 Task: Add Sprouts Organic Black Tea to the cart.
Action: Mouse pressed left at (17, 86)
Screenshot: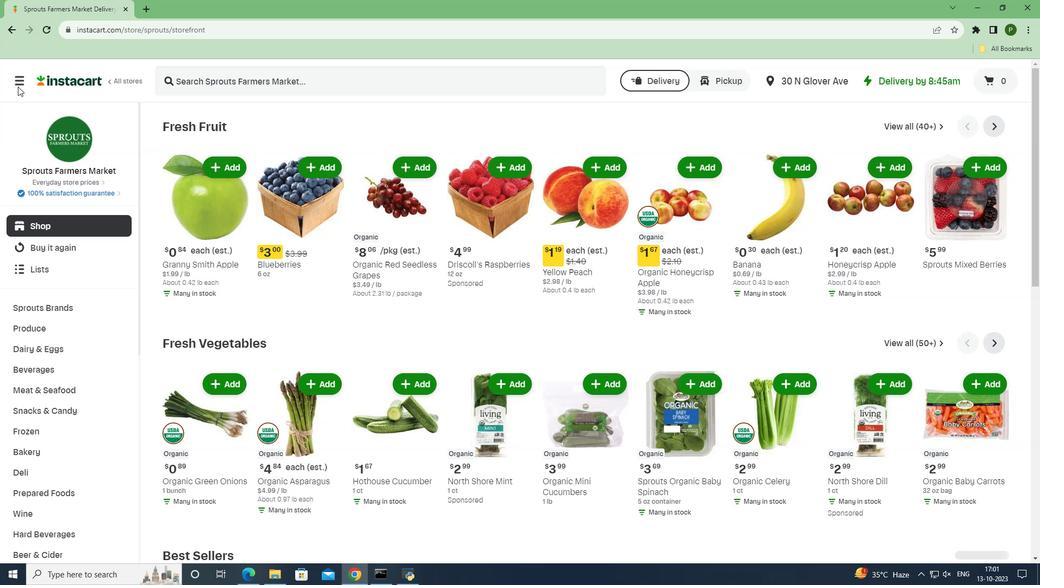 
Action: Mouse moved to (50, 277)
Screenshot: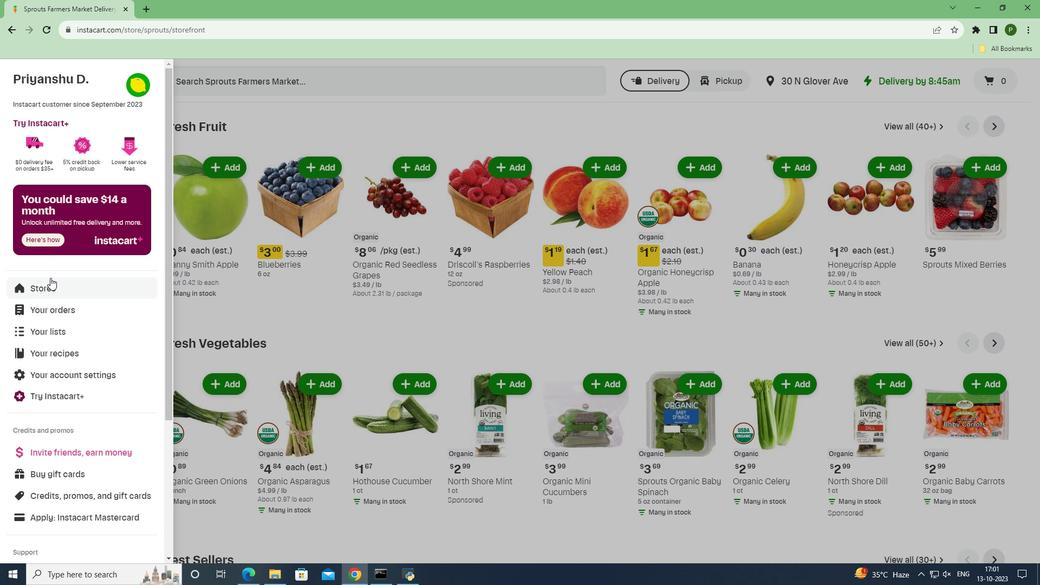 
Action: Mouse pressed left at (50, 277)
Screenshot: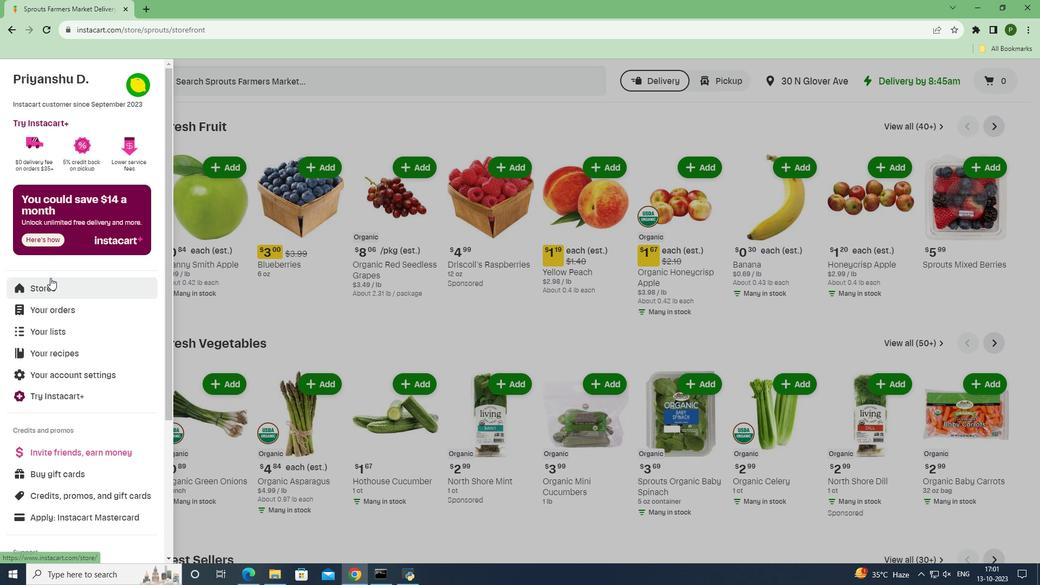 
Action: Mouse moved to (241, 127)
Screenshot: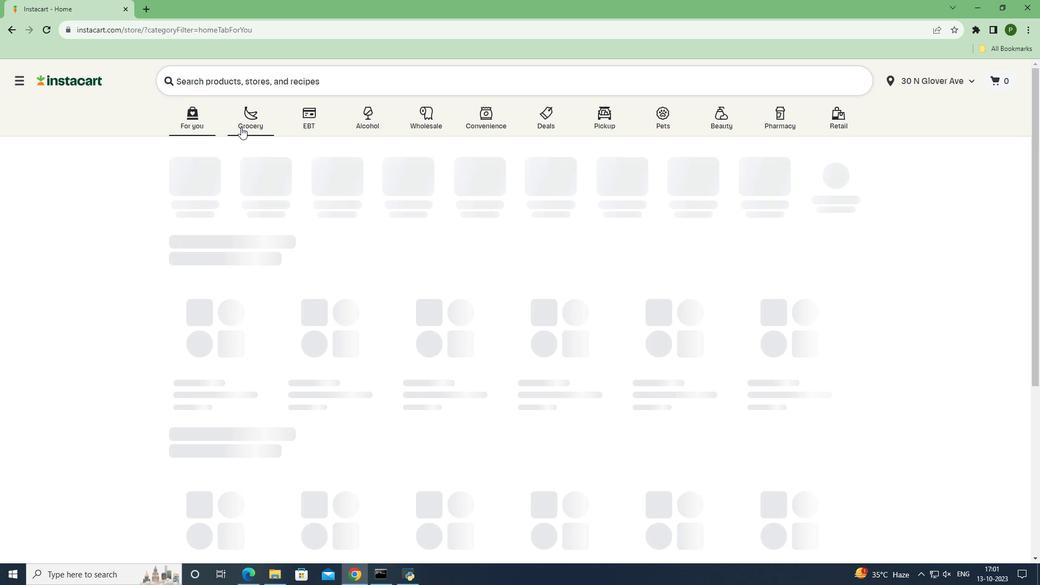
Action: Mouse pressed left at (241, 127)
Screenshot: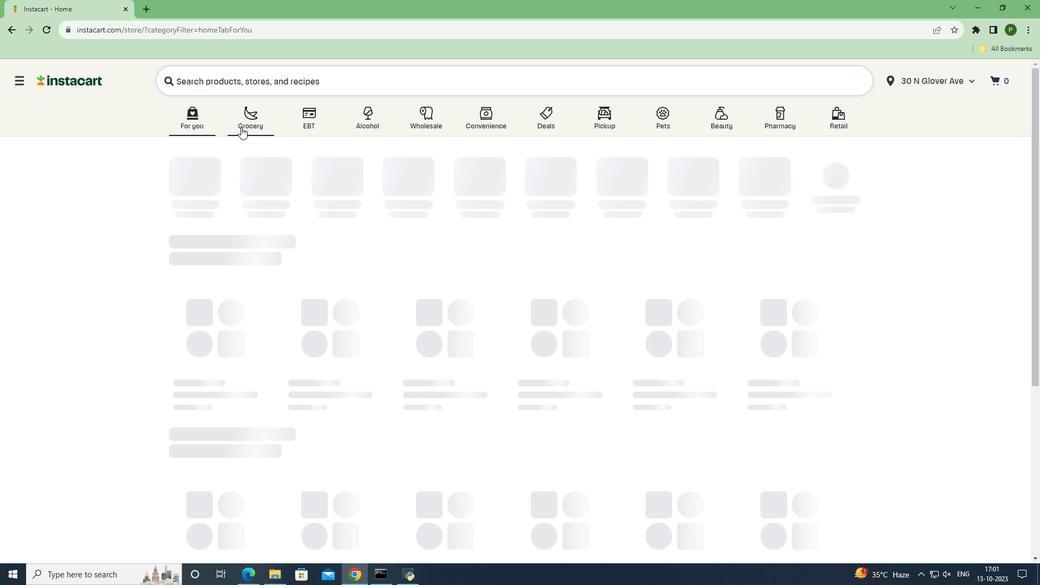 
Action: Mouse moved to (677, 249)
Screenshot: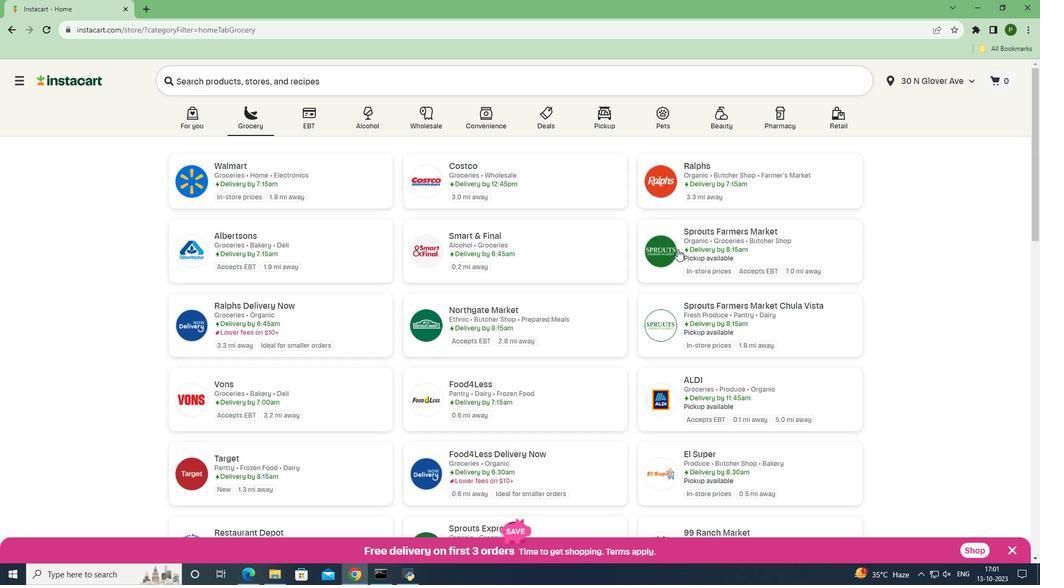 
Action: Mouse pressed left at (677, 249)
Screenshot: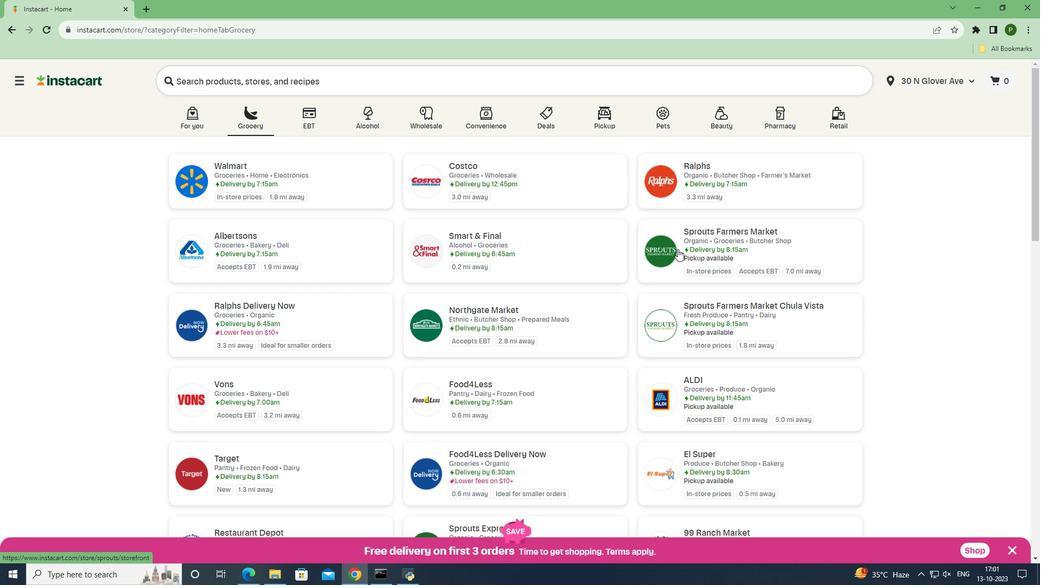 
Action: Mouse moved to (46, 364)
Screenshot: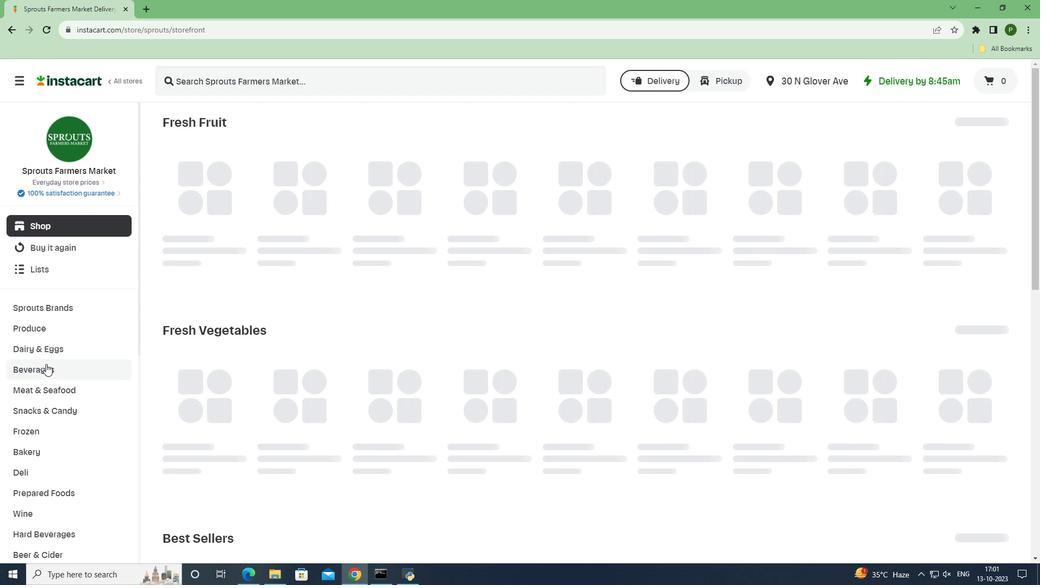 
Action: Mouse pressed left at (46, 364)
Screenshot: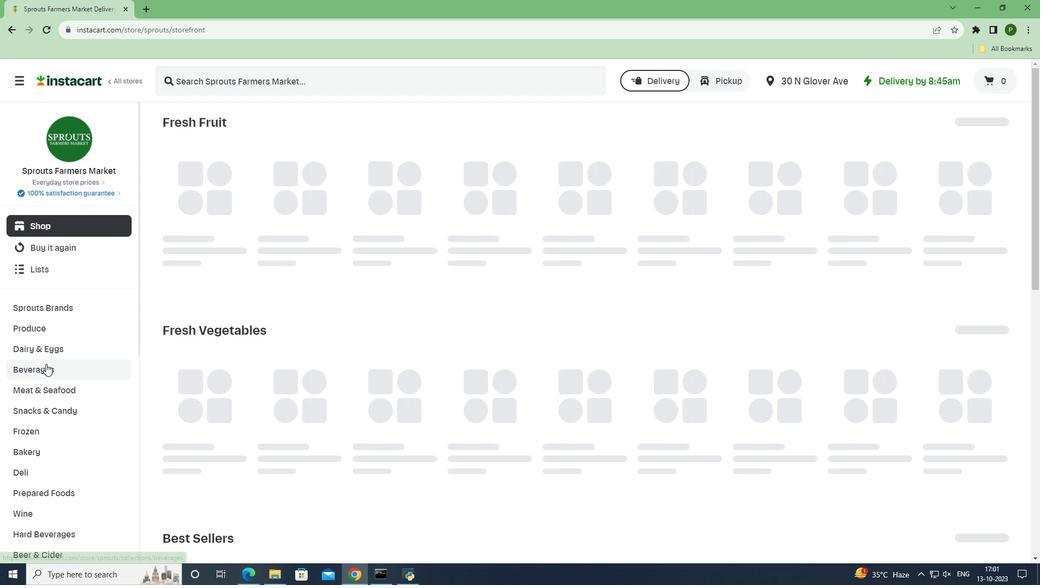 
Action: Mouse moved to (946, 150)
Screenshot: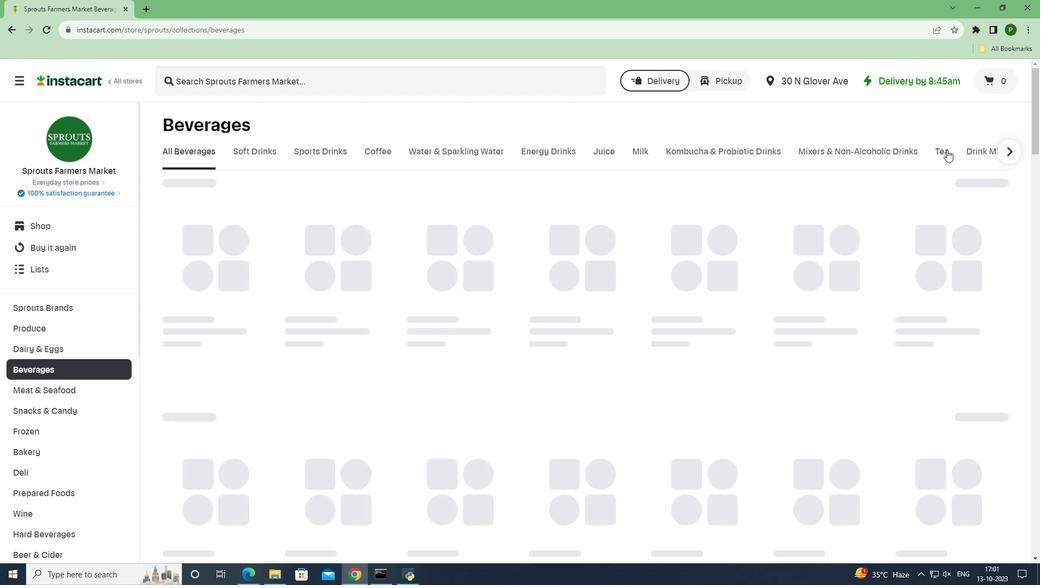 
Action: Mouse pressed left at (946, 150)
Screenshot: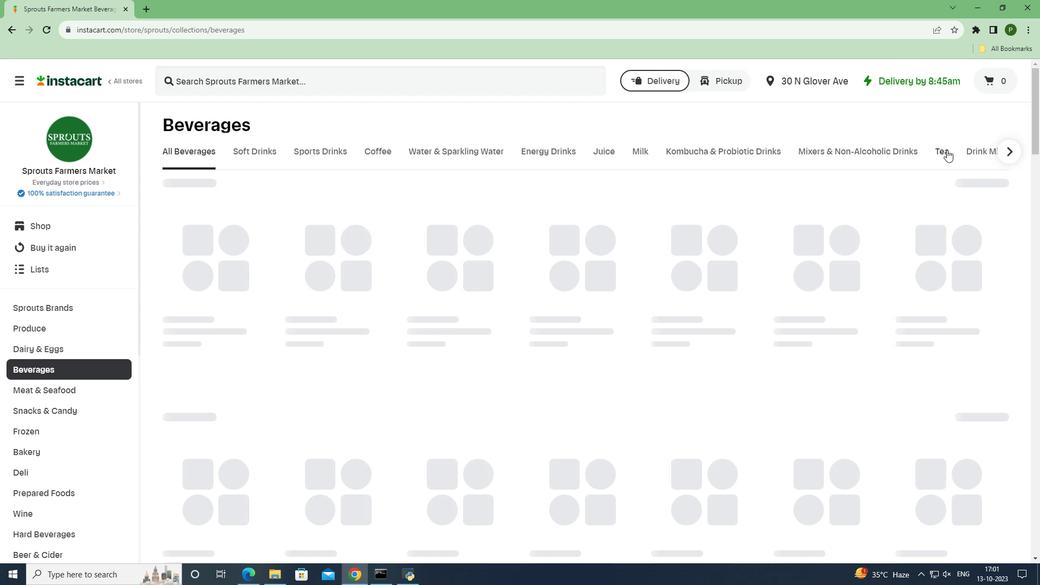 
Action: Mouse moved to (463, 76)
Screenshot: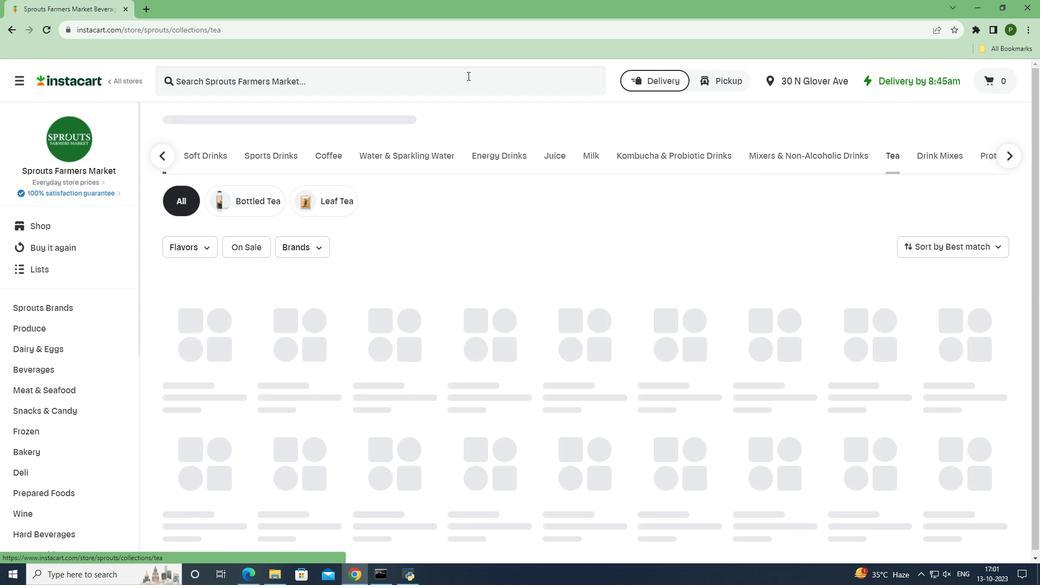 
Action: Mouse pressed left at (463, 76)
Screenshot: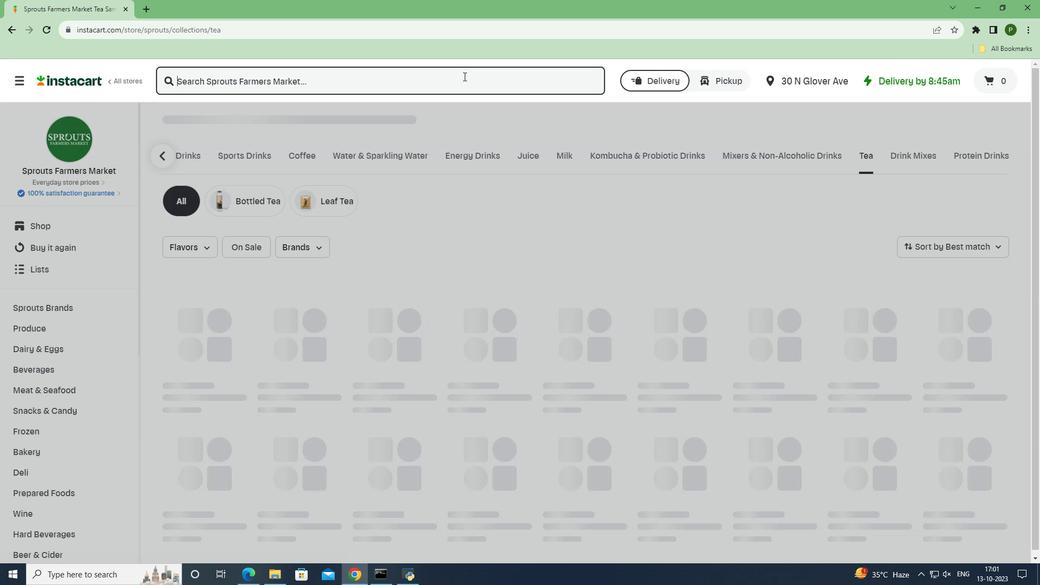 
Action: Key pressed <Key.caps_lock>S<Key.caps_lock>prouts<Key.space><Key.caps_lock>O<Key.caps_lock>rganic<Key.space><Key.caps_lock>B<Key.caps_lock>lack<Key.space><Key.caps_lock>T<Key.caps_lock>ea<Key.space><Key.enter>
Screenshot: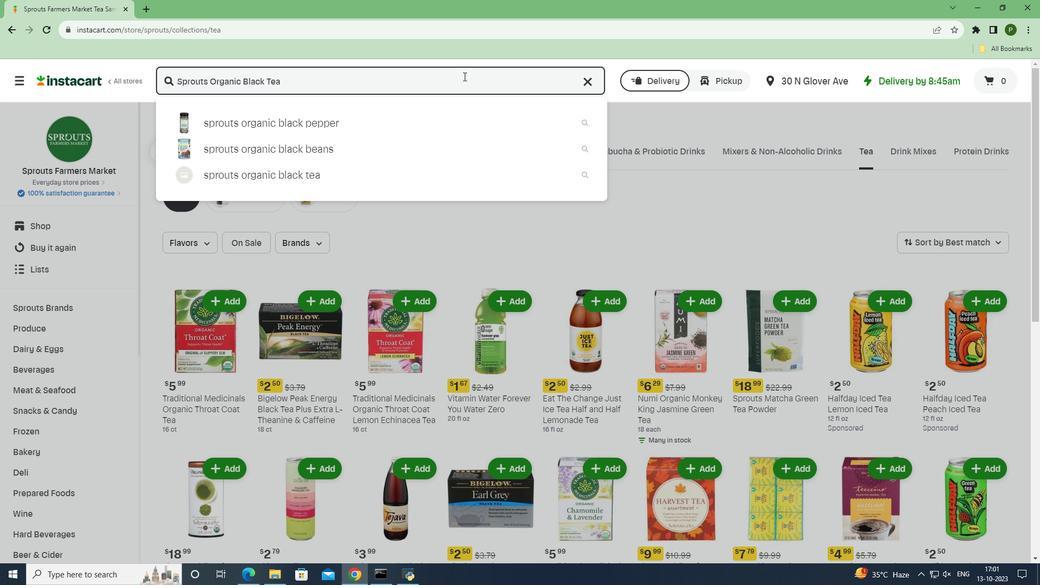 
Action: Mouse moved to (632, 171)
Screenshot: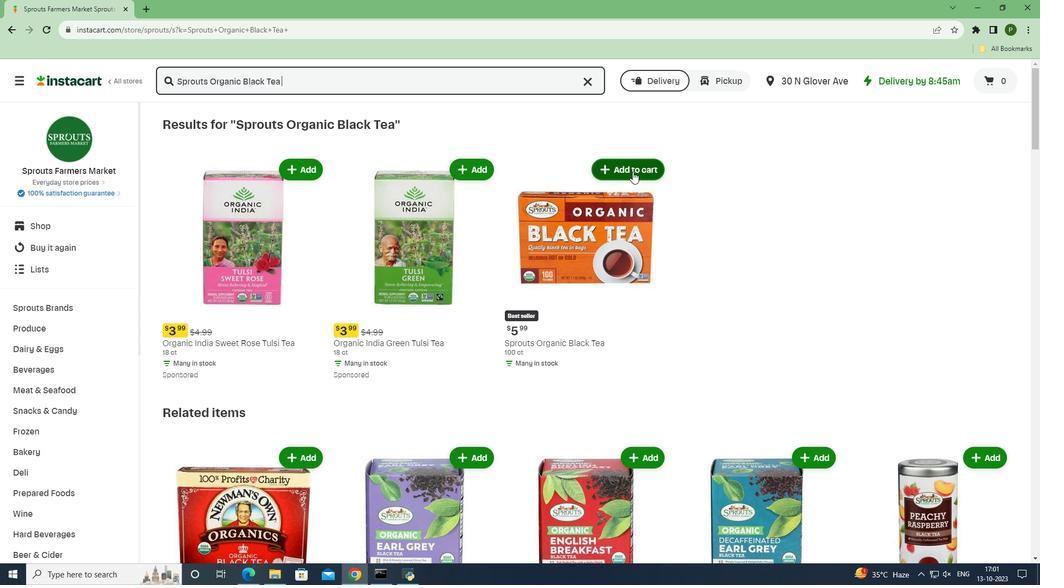 
Action: Mouse pressed left at (632, 171)
Screenshot: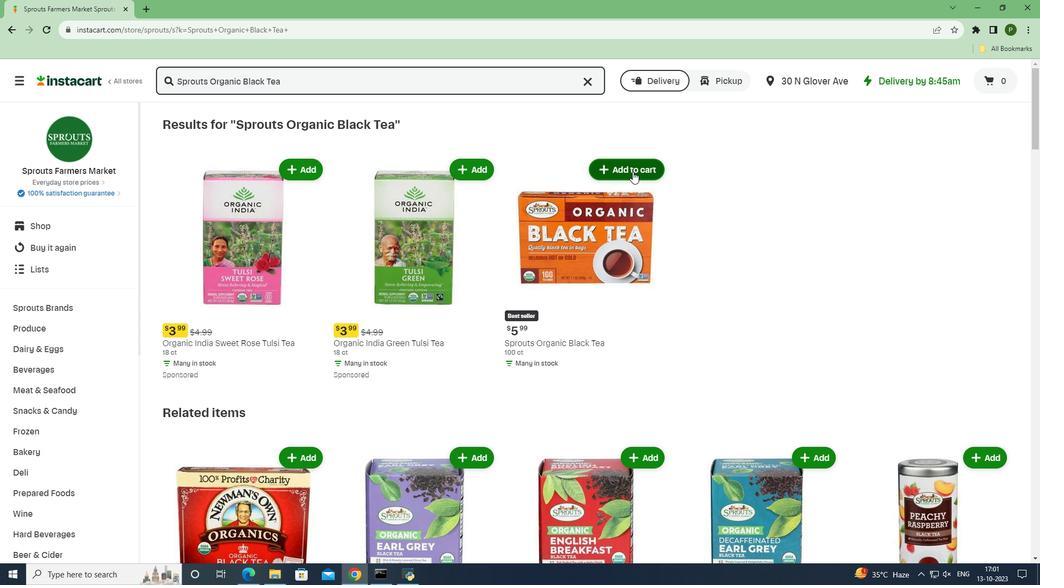 
Action: Mouse moved to (666, 208)
Screenshot: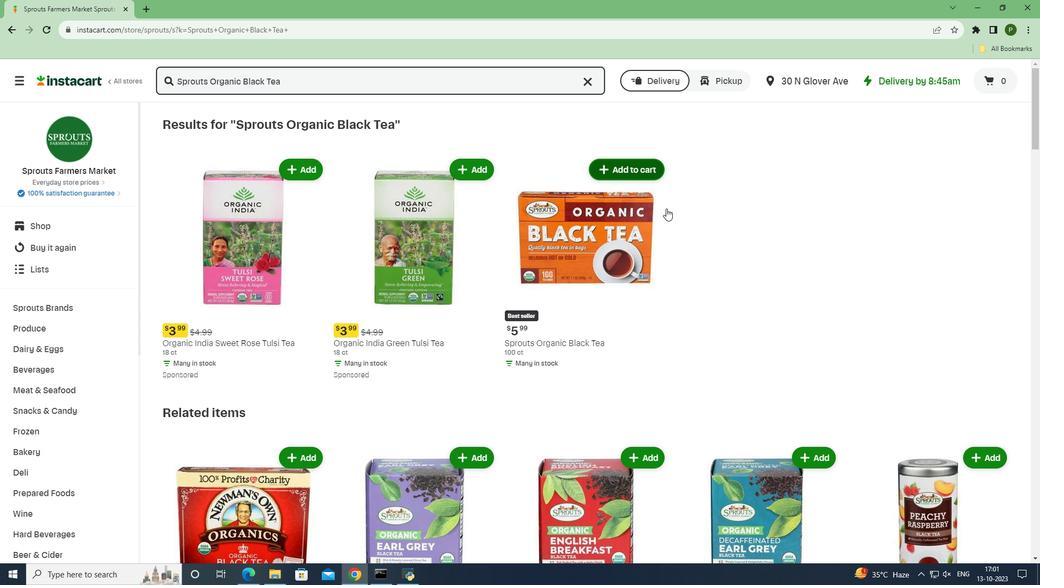 
